 Task: Set the open GL/GLES hardware converter for Open GL video output for Windows to "Disable".
Action: Mouse moved to (135, 22)
Screenshot: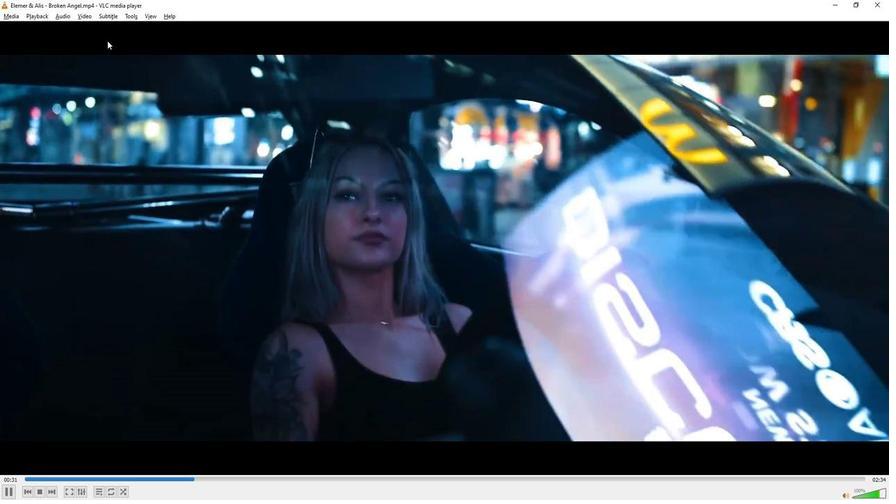 
Action: Mouse pressed left at (135, 22)
Screenshot: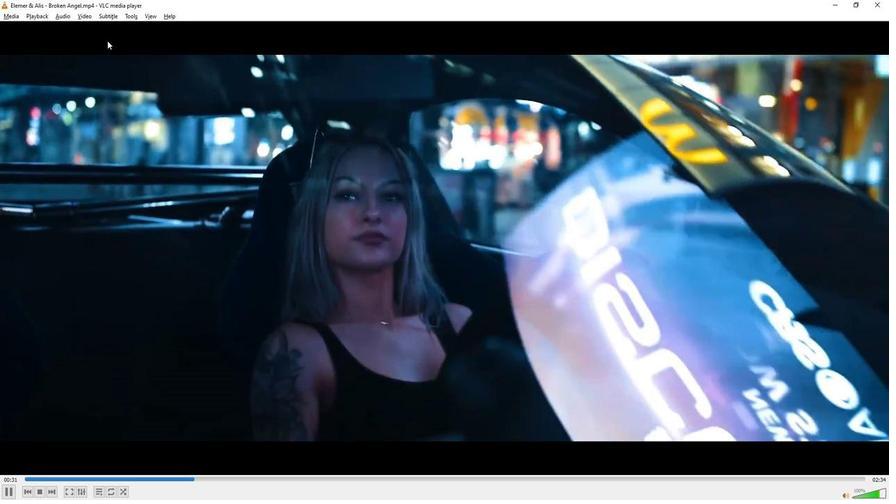 
Action: Mouse moved to (145, 128)
Screenshot: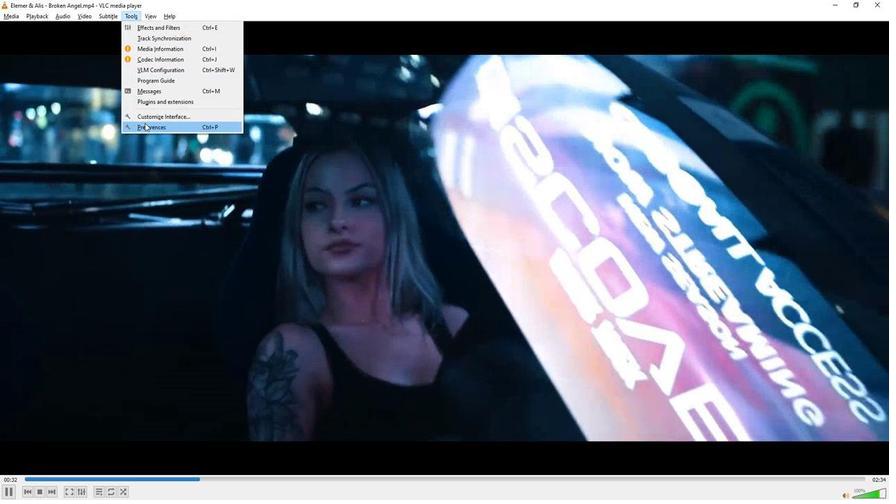 
Action: Mouse pressed left at (145, 128)
Screenshot: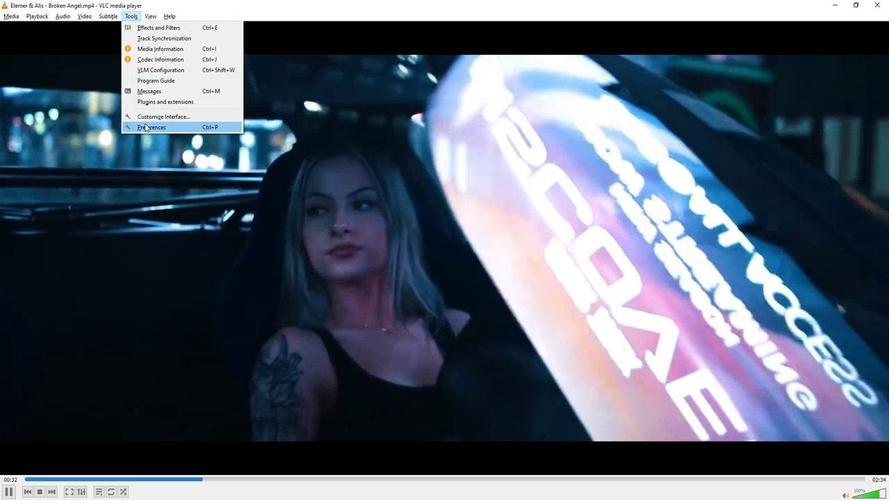 
Action: Mouse moved to (197, 392)
Screenshot: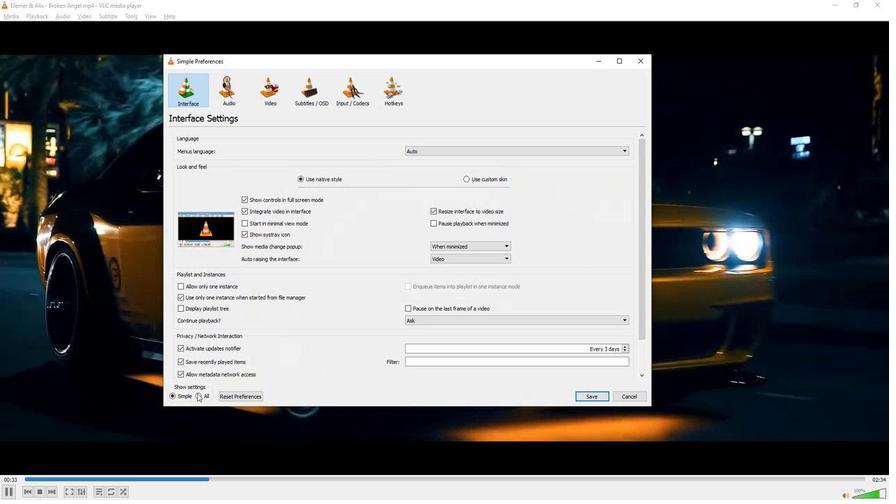 
Action: Mouse pressed left at (197, 392)
Screenshot: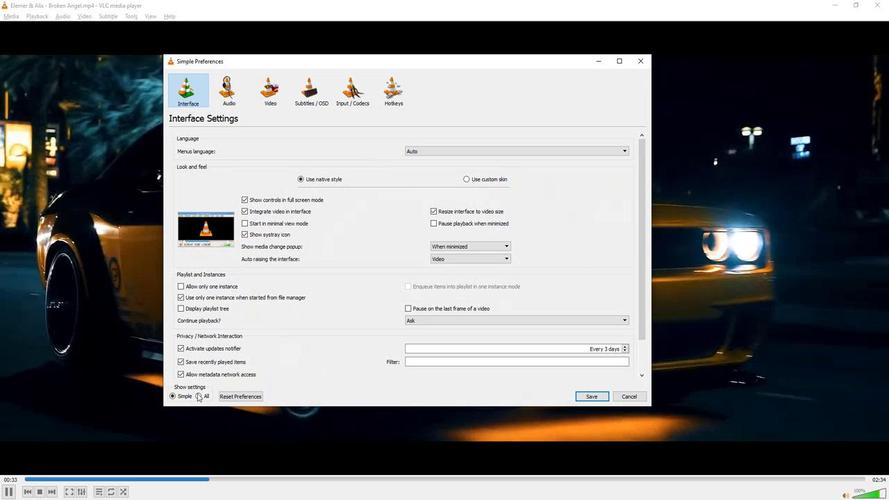 
Action: Mouse moved to (214, 307)
Screenshot: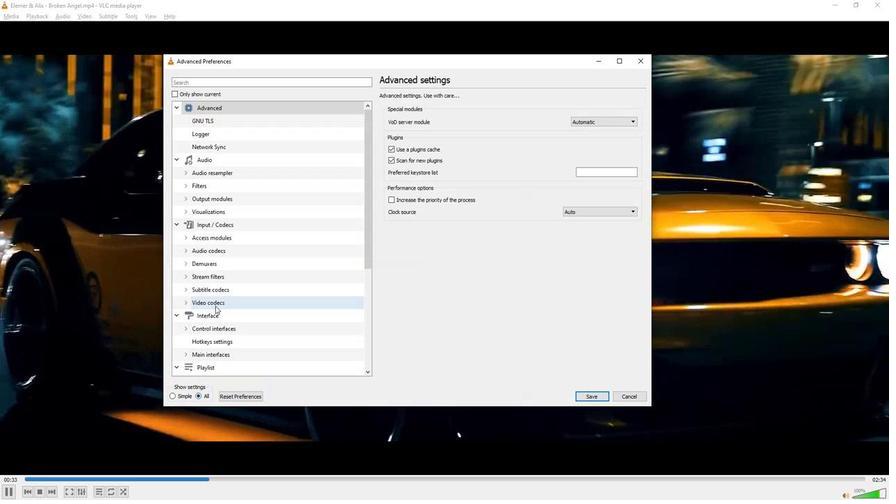 
Action: Mouse scrolled (214, 306) with delta (0, 0)
Screenshot: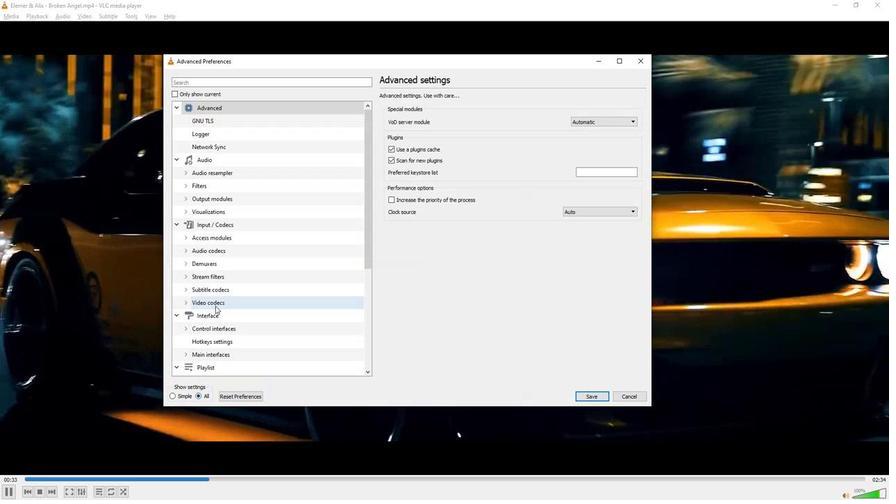 
Action: Mouse scrolled (214, 306) with delta (0, 0)
Screenshot: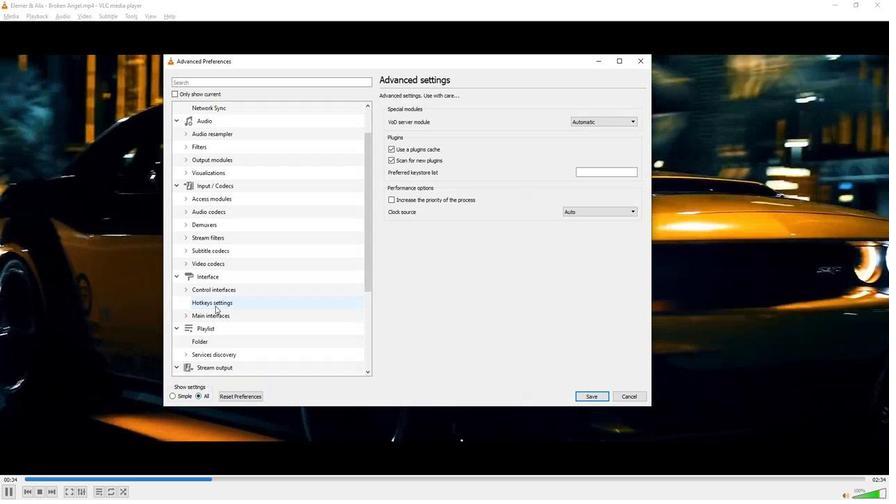
Action: Mouse scrolled (214, 306) with delta (0, 0)
Screenshot: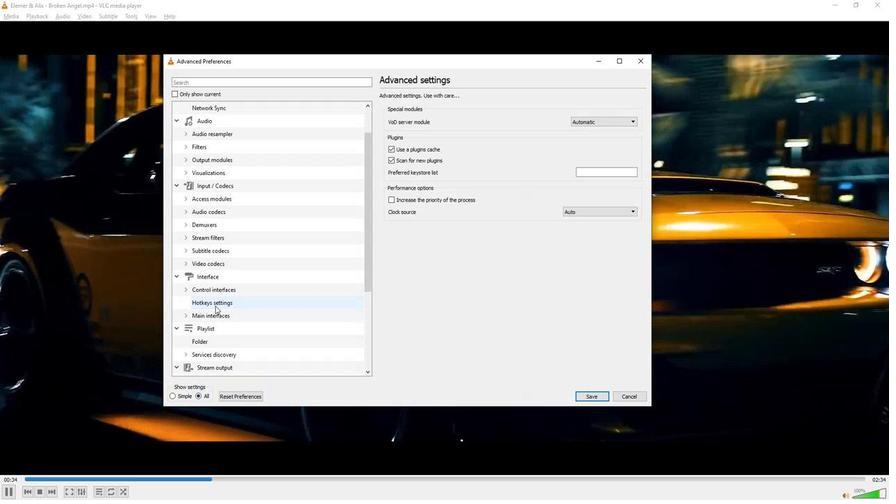 
Action: Mouse scrolled (214, 306) with delta (0, 0)
Screenshot: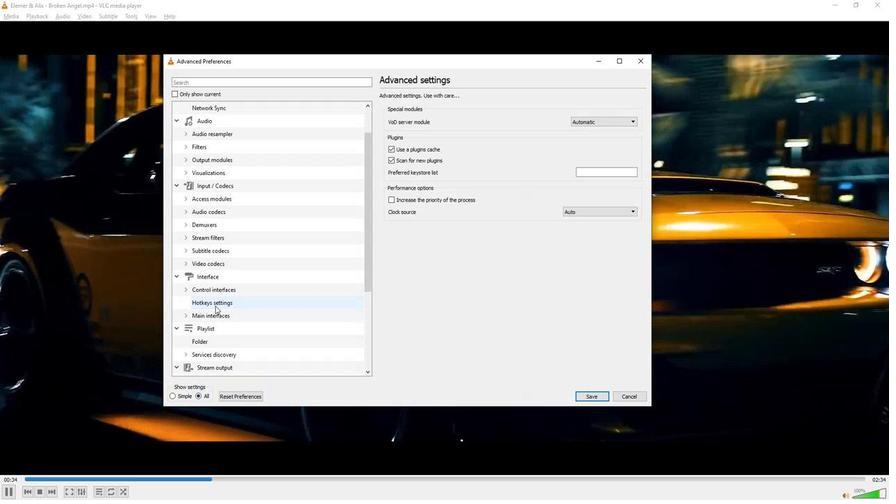 
Action: Mouse scrolled (214, 306) with delta (0, 0)
Screenshot: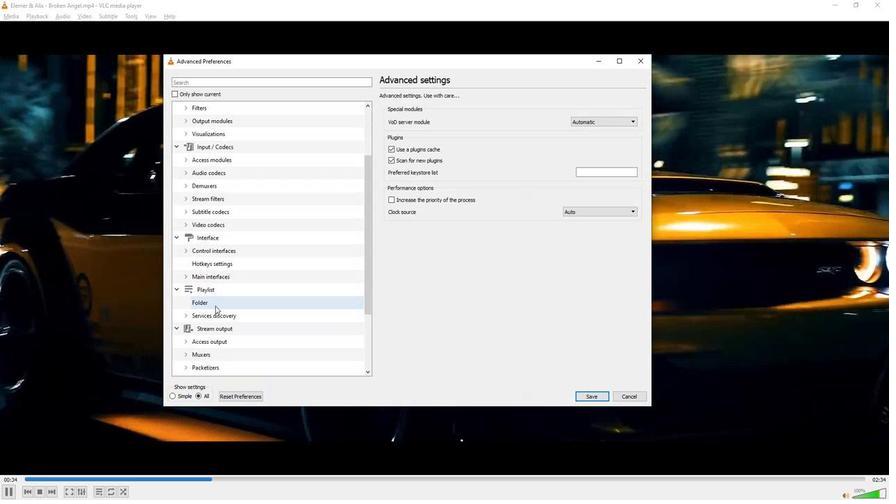 
Action: Mouse scrolled (214, 306) with delta (0, 0)
Screenshot: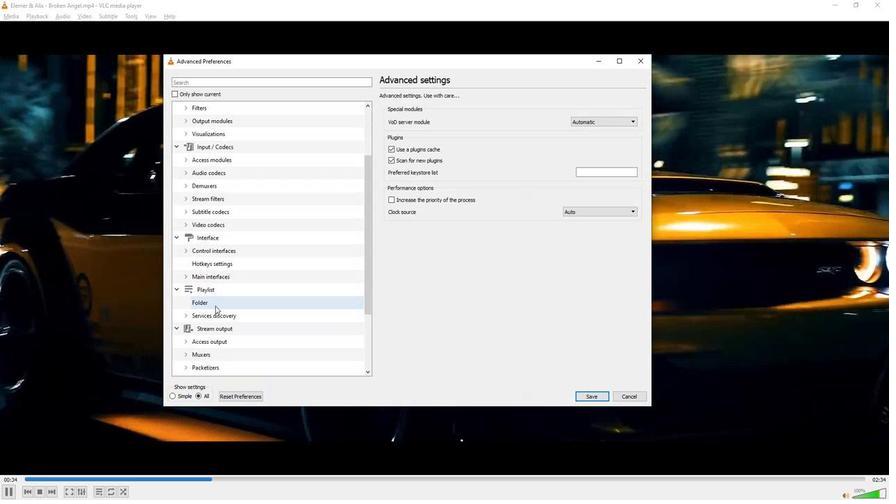 
Action: Mouse scrolled (214, 306) with delta (0, 0)
Screenshot: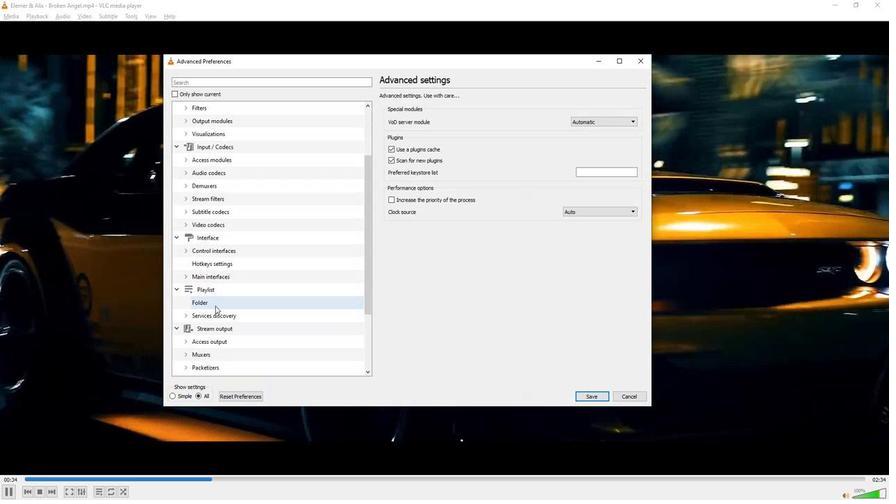 
Action: Mouse moved to (214, 306)
Screenshot: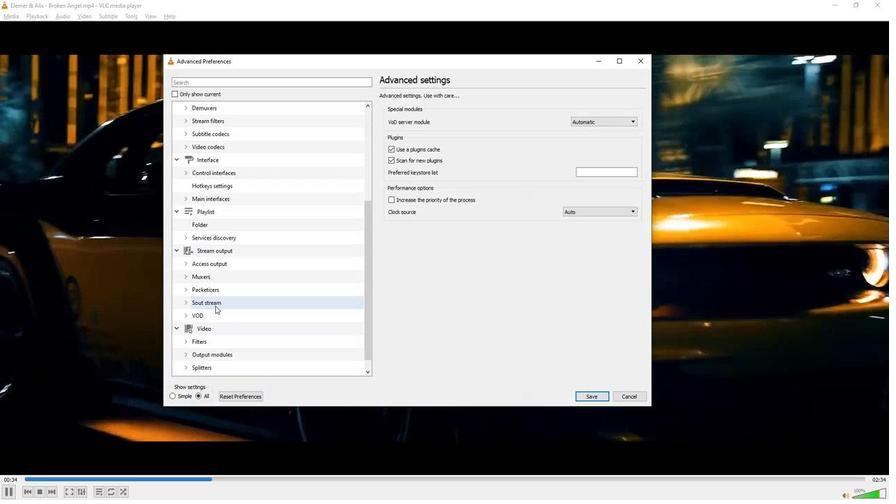 
Action: Mouse scrolled (214, 305) with delta (0, 0)
Screenshot: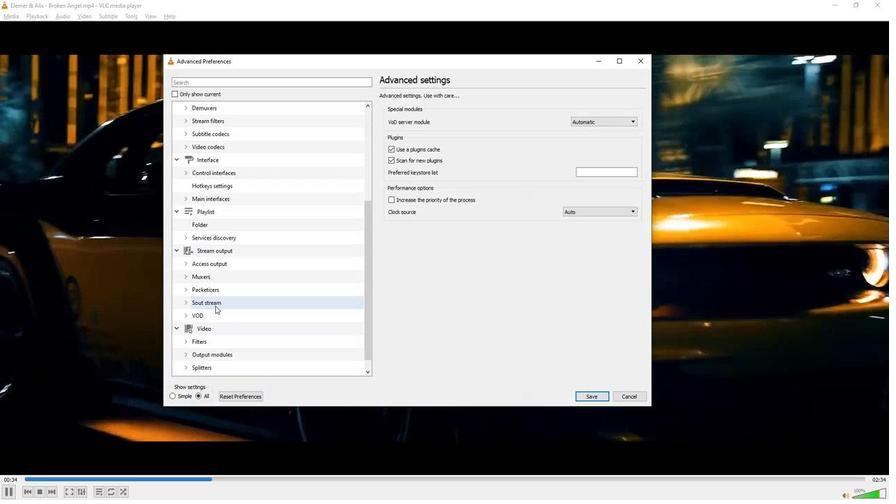 
Action: Mouse scrolled (214, 305) with delta (0, 0)
Screenshot: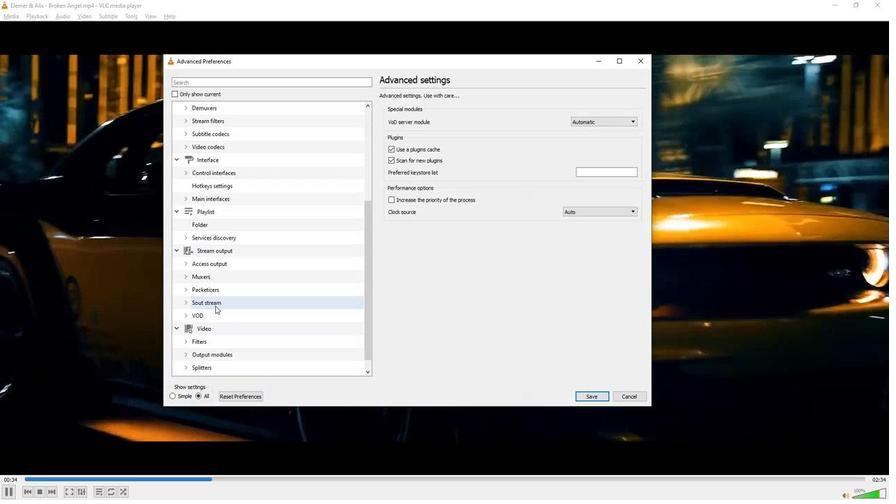
Action: Mouse moved to (185, 343)
Screenshot: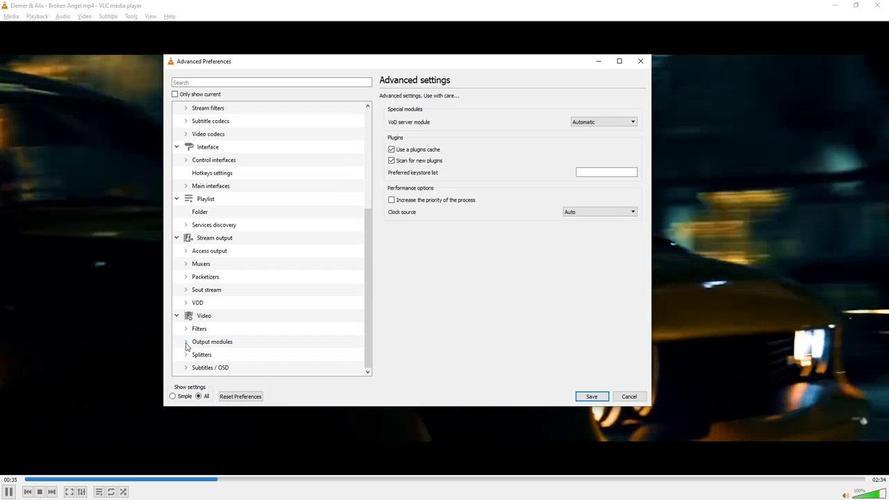 
Action: Mouse pressed left at (185, 343)
Screenshot: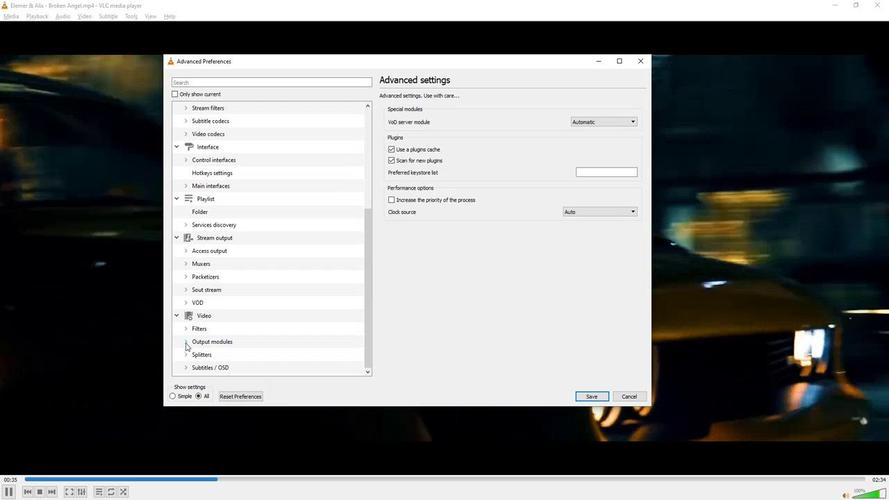 
Action: Mouse moved to (210, 318)
Screenshot: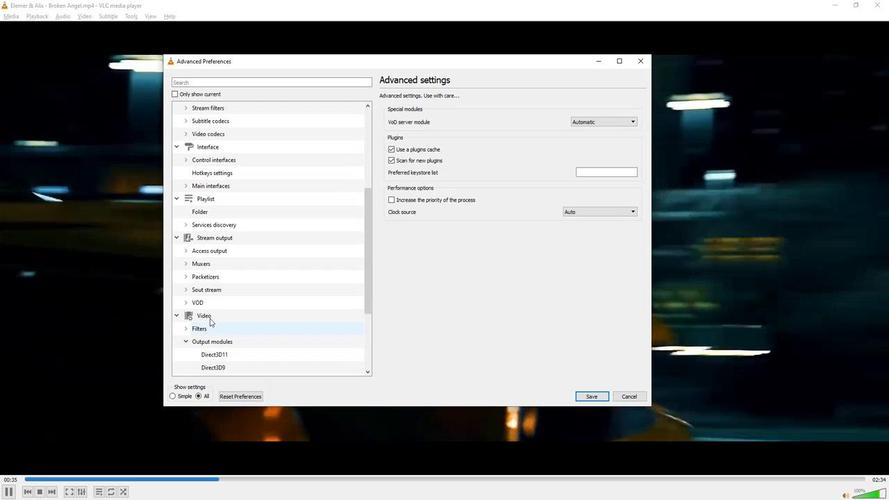 
Action: Mouse scrolled (210, 317) with delta (0, 0)
Screenshot: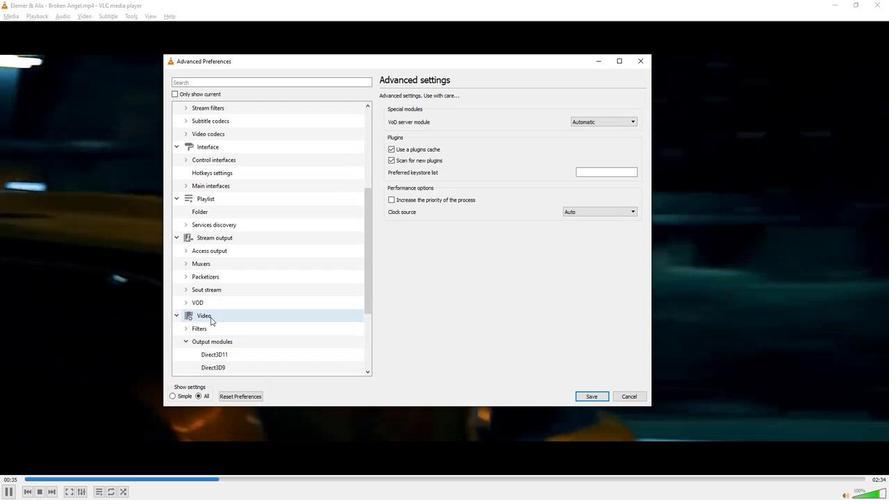 
Action: Mouse scrolled (210, 317) with delta (0, 0)
Screenshot: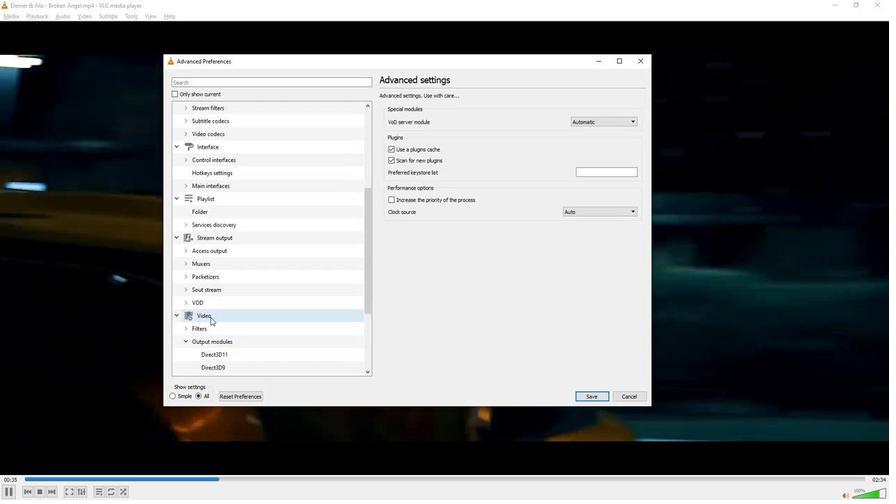 
Action: Mouse scrolled (210, 317) with delta (0, 0)
Screenshot: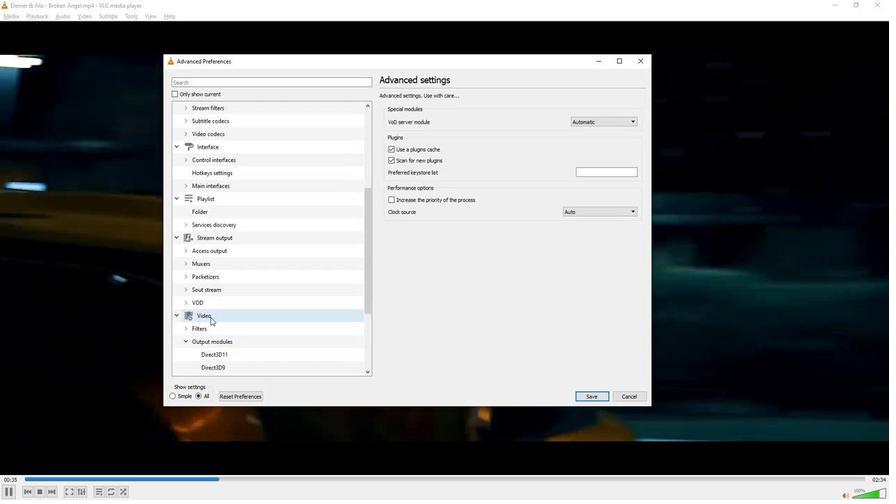 
Action: Mouse scrolled (210, 317) with delta (0, 0)
Screenshot: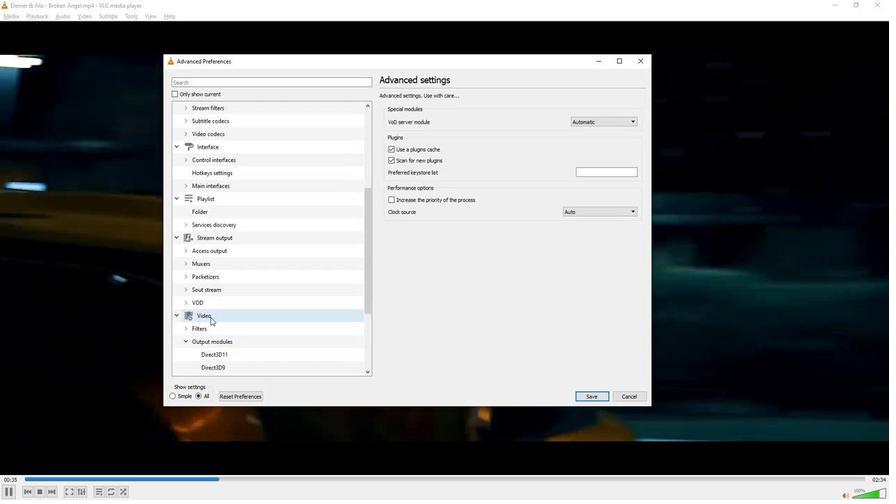 
Action: Mouse scrolled (210, 317) with delta (0, 0)
Screenshot: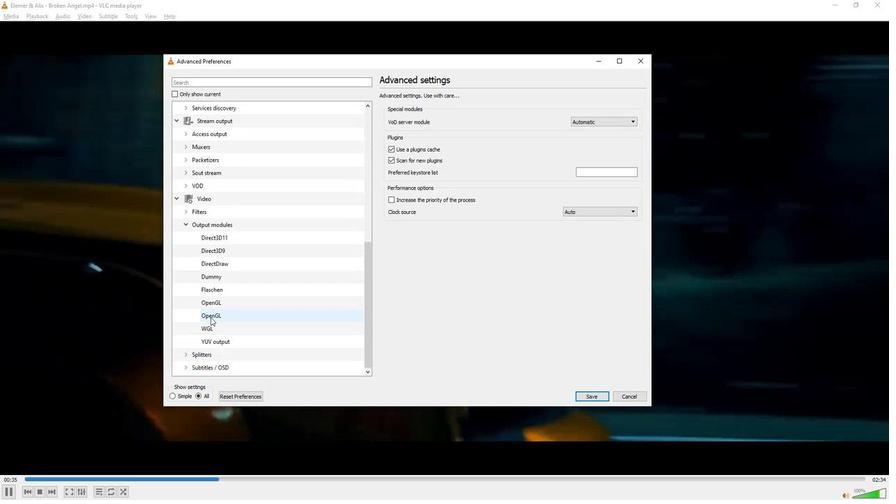 
Action: Mouse scrolled (210, 317) with delta (0, 0)
Screenshot: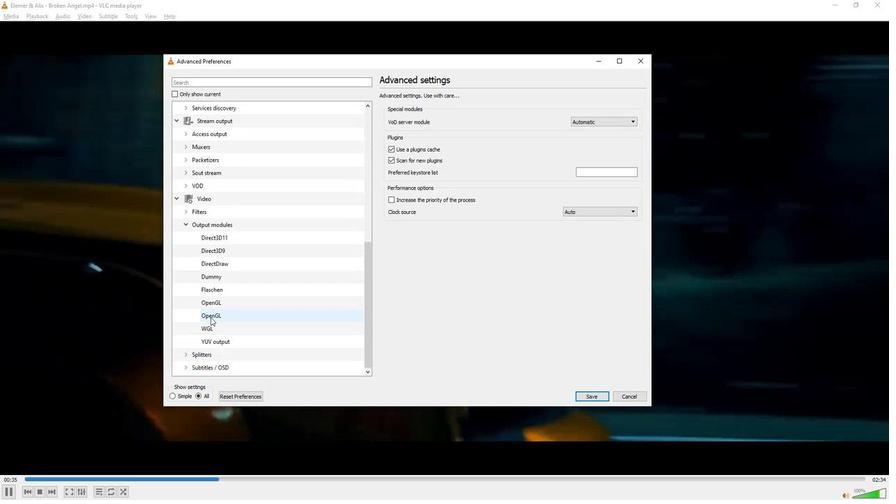 
Action: Mouse scrolled (210, 317) with delta (0, 0)
Screenshot: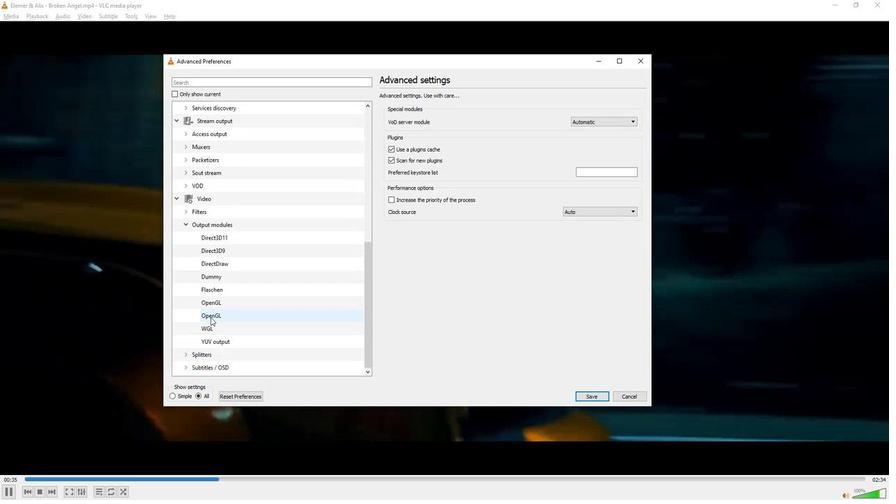 
Action: Mouse scrolled (210, 317) with delta (0, 0)
Screenshot: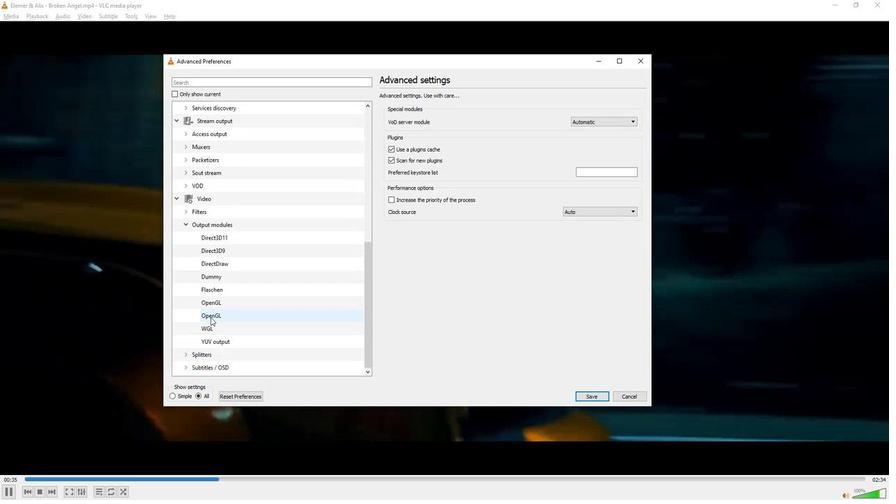 
Action: Mouse moved to (210, 316)
Screenshot: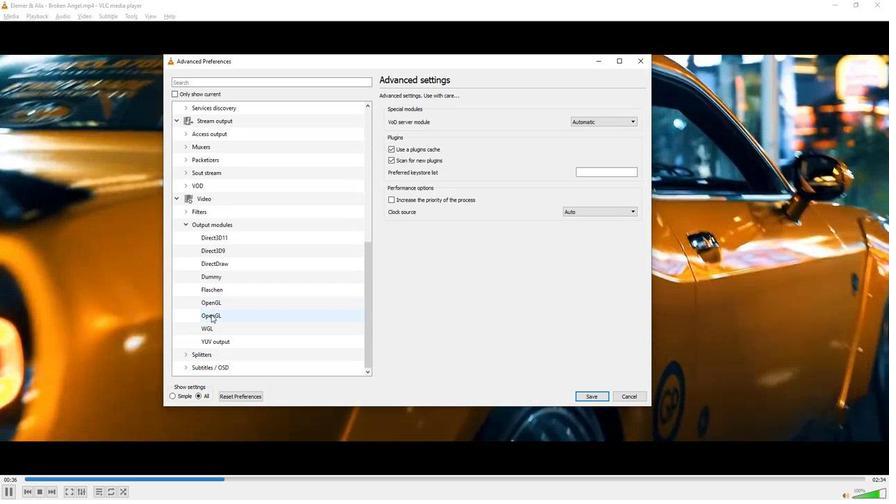
Action: Mouse pressed left at (210, 316)
Screenshot: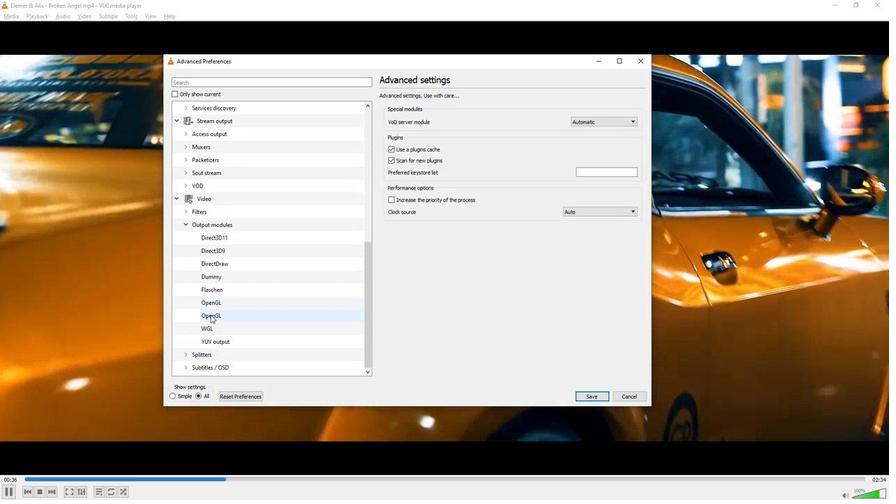 
Action: Mouse moved to (551, 113)
Screenshot: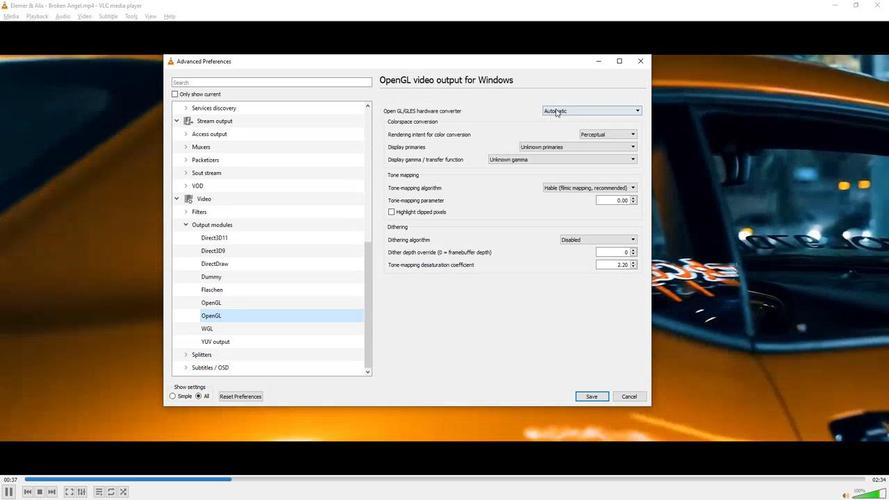 
Action: Mouse pressed left at (551, 113)
Screenshot: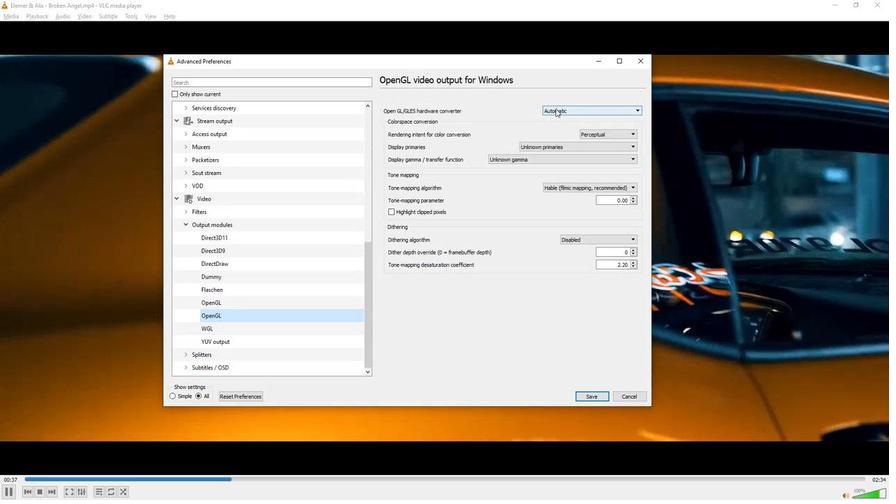 
Action: Mouse moved to (548, 133)
Screenshot: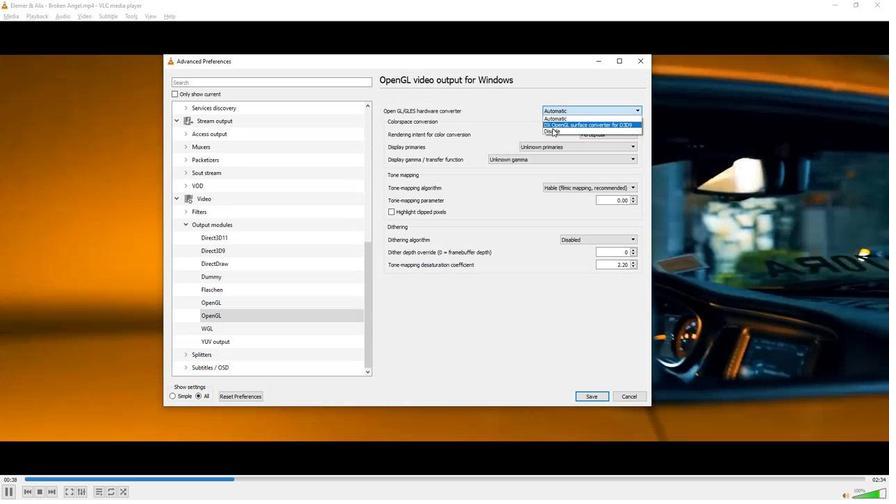 
Action: Mouse pressed left at (548, 133)
Screenshot: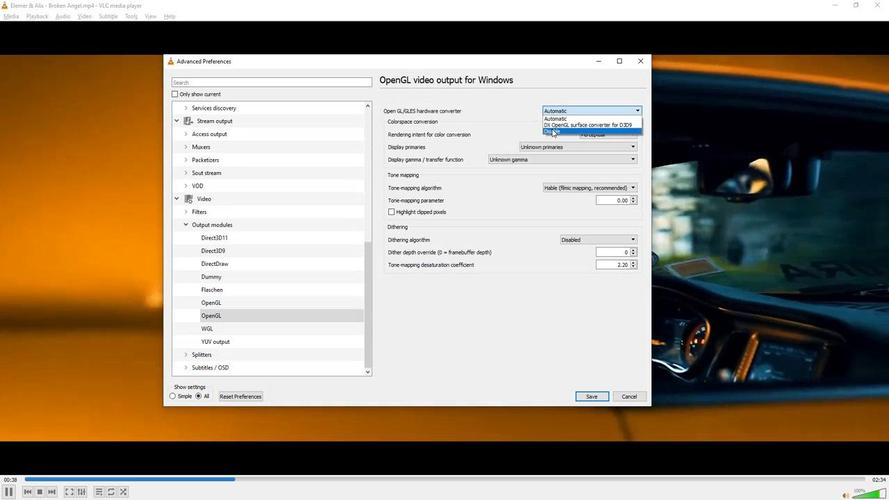 
Action: Mouse moved to (497, 256)
Screenshot: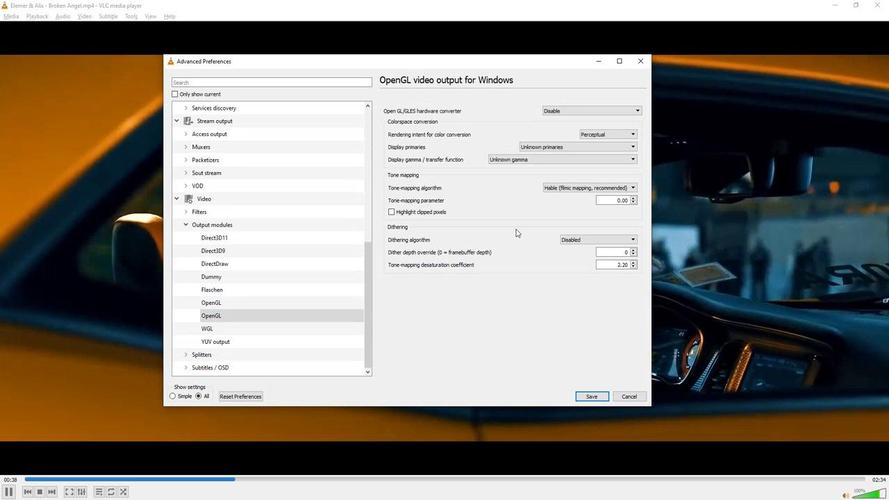 
